 Task: Create a sub task Design and Implement Solution for the task  Create a new online platform for online meditation and mindfulness sessions in the project BrightWorks , assign it to team member softage.2@softage.net and update the status of the sub task to  At Risk , set the priority of the sub task to Medium
Action: Mouse moved to (447, 226)
Screenshot: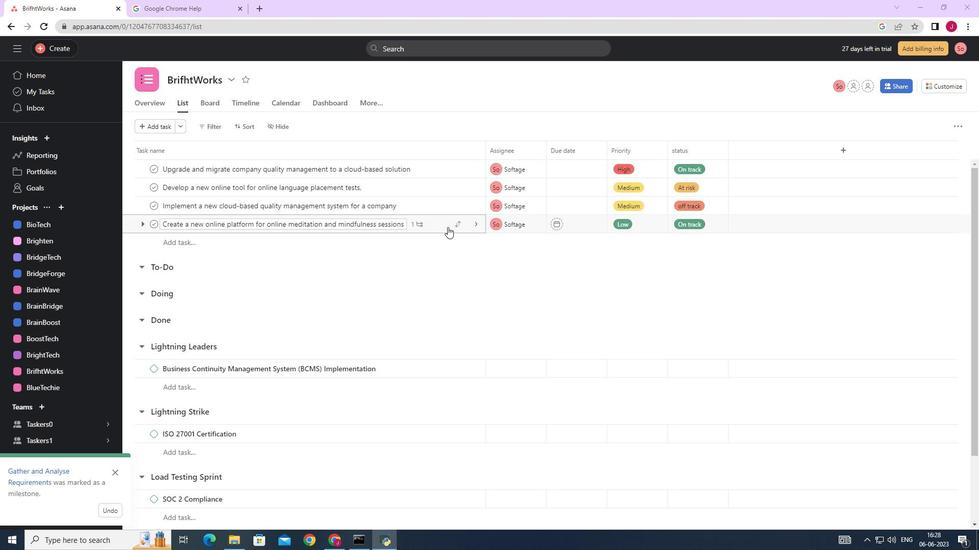 
Action: Mouse pressed left at (447, 226)
Screenshot: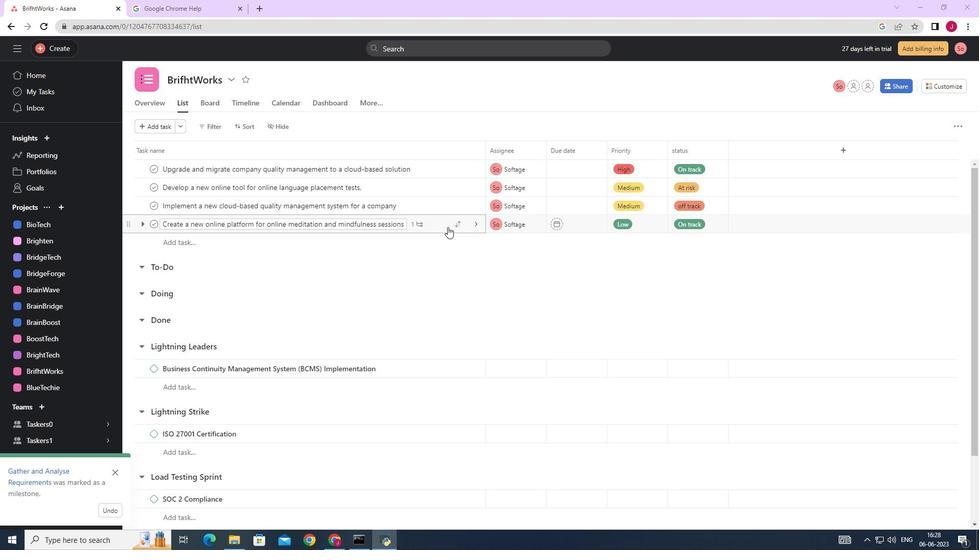 
Action: Mouse moved to (766, 314)
Screenshot: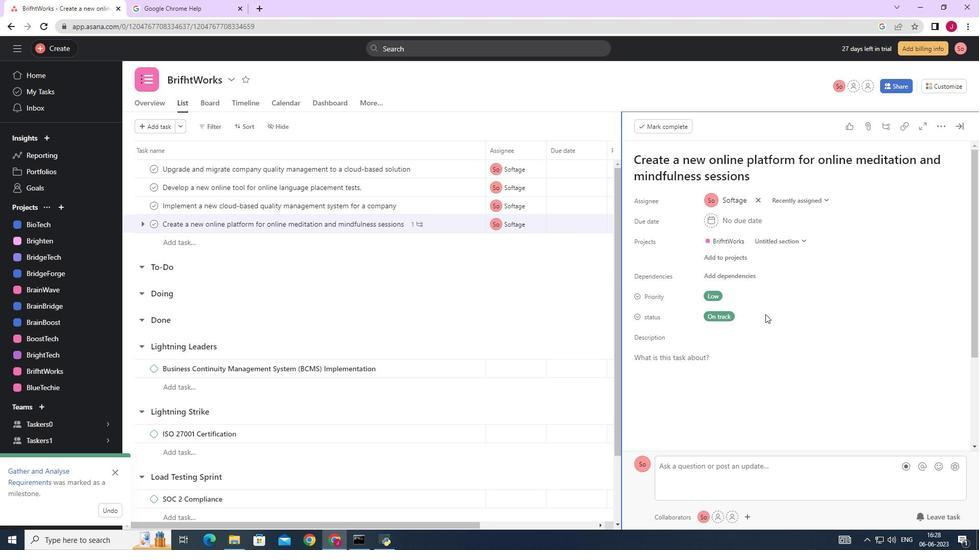 
Action: Mouse scrolled (766, 314) with delta (0, 0)
Screenshot: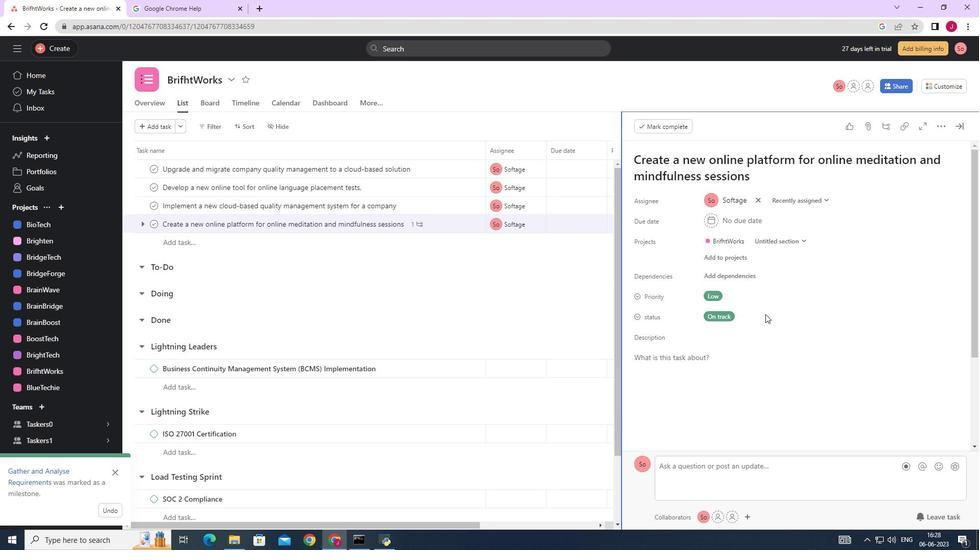 
Action: Mouse scrolled (766, 314) with delta (0, 0)
Screenshot: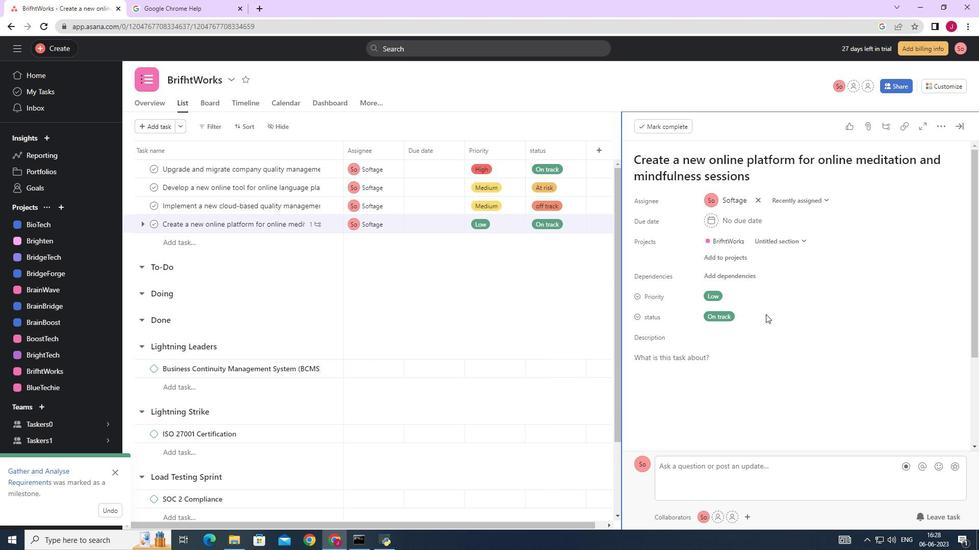 
Action: Mouse scrolled (766, 314) with delta (0, 0)
Screenshot: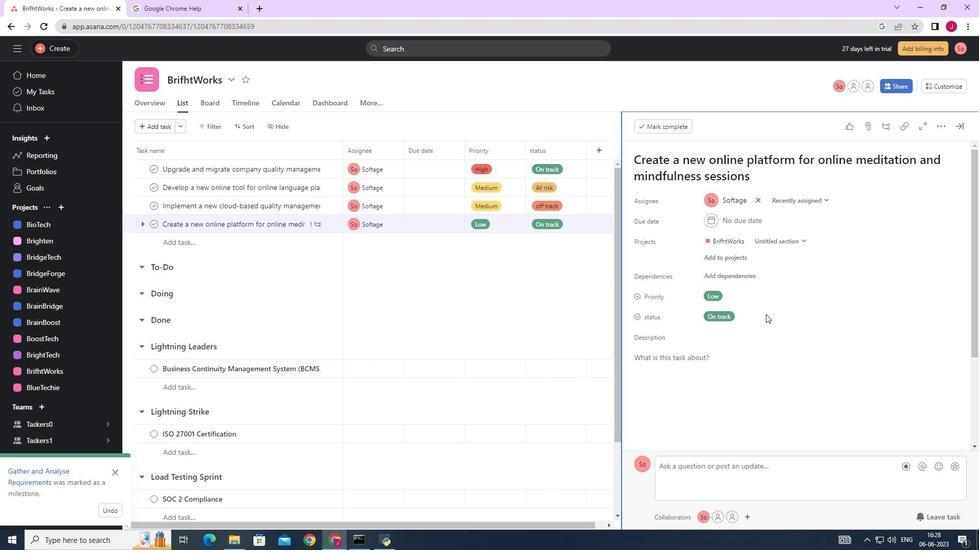 
Action: Mouse scrolled (766, 314) with delta (0, 0)
Screenshot: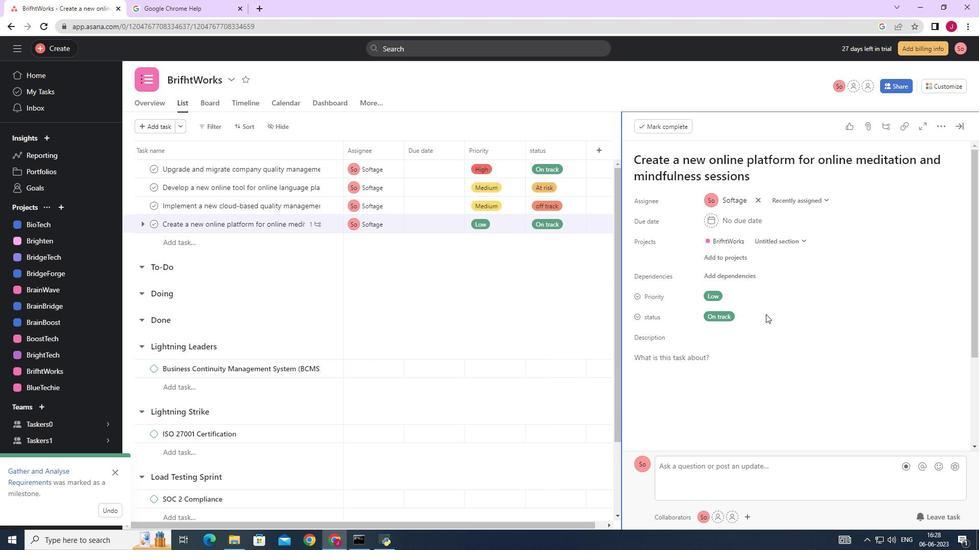 
Action: Mouse scrolled (766, 314) with delta (0, 0)
Screenshot: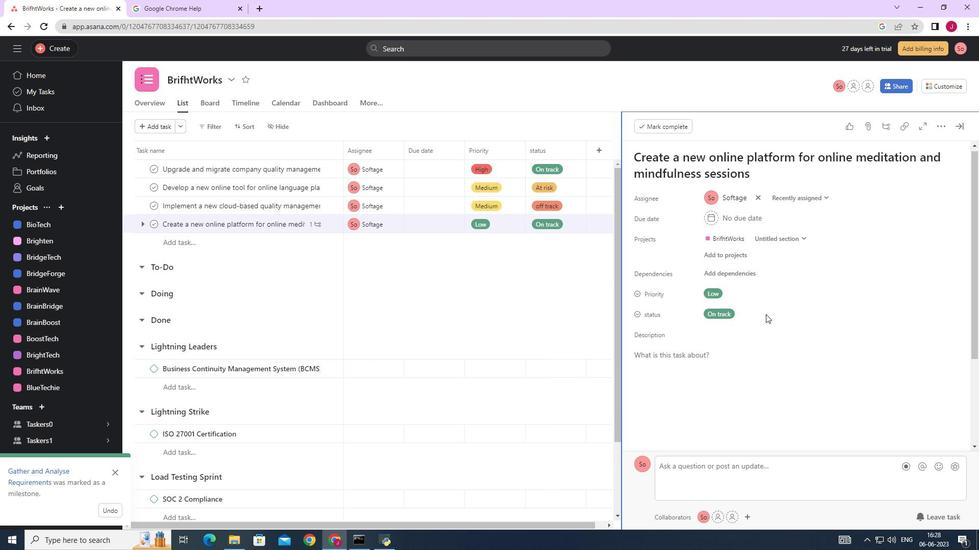 
Action: Mouse moved to (662, 373)
Screenshot: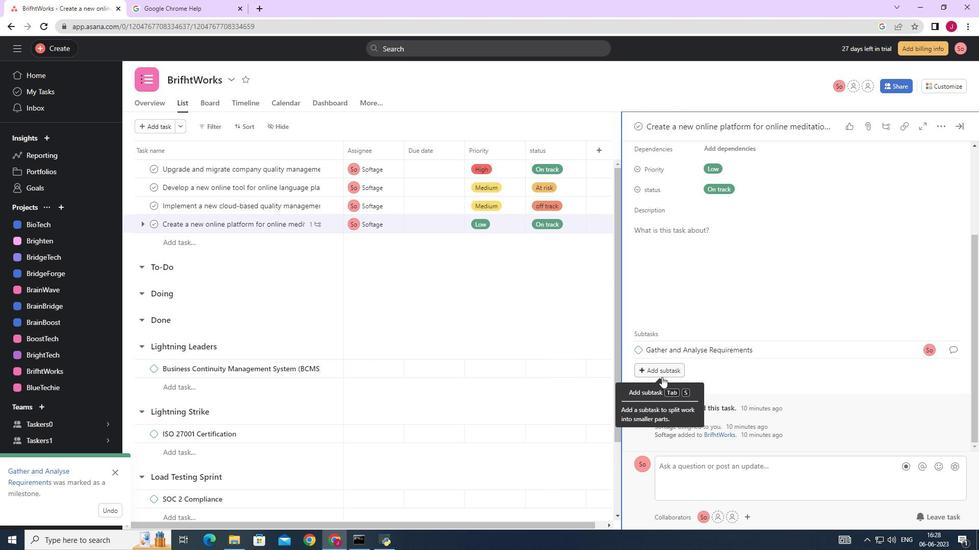 
Action: Mouse pressed left at (662, 373)
Screenshot: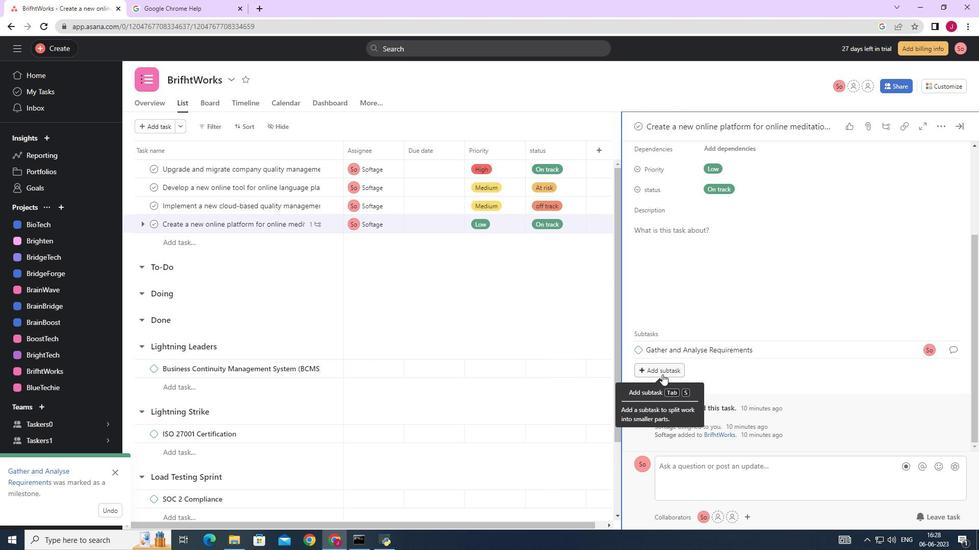 
Action: Mouse moved to (663, 373)
Screenshot: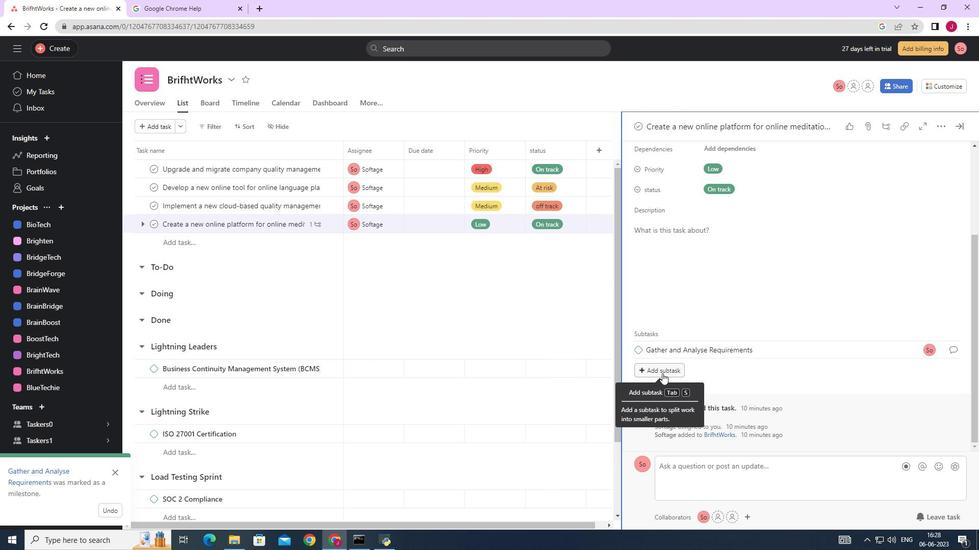 
Action: Key pressed <Key.caps_lock>D<Key.caps_lock>esign<Key.space>and<Key.space><Key.caps_lock>I<Key.caps_lock>mplement<Key.space><Key.caps_lock>S<Key.caps_lock>olution
Screenshot: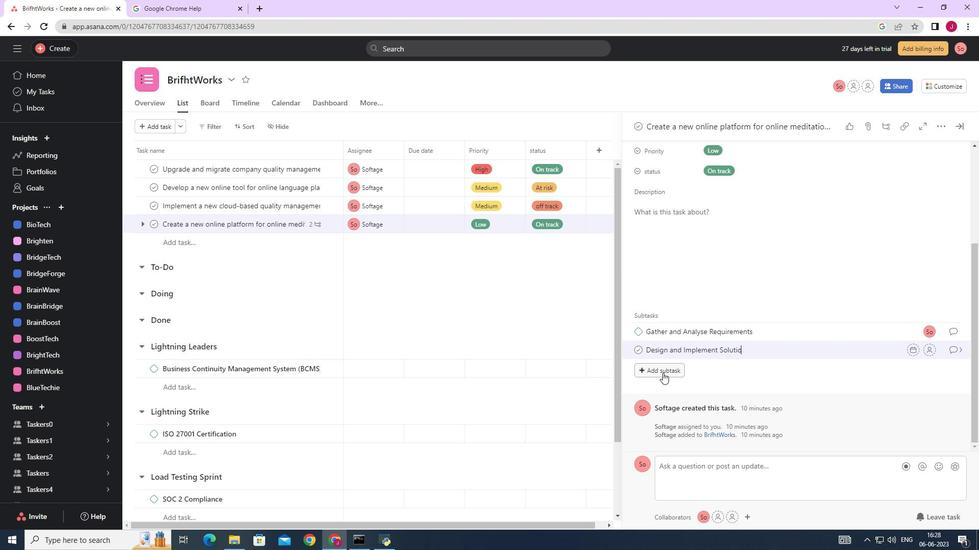 
Action: Mouse moved to (932, 349)
Screenshot: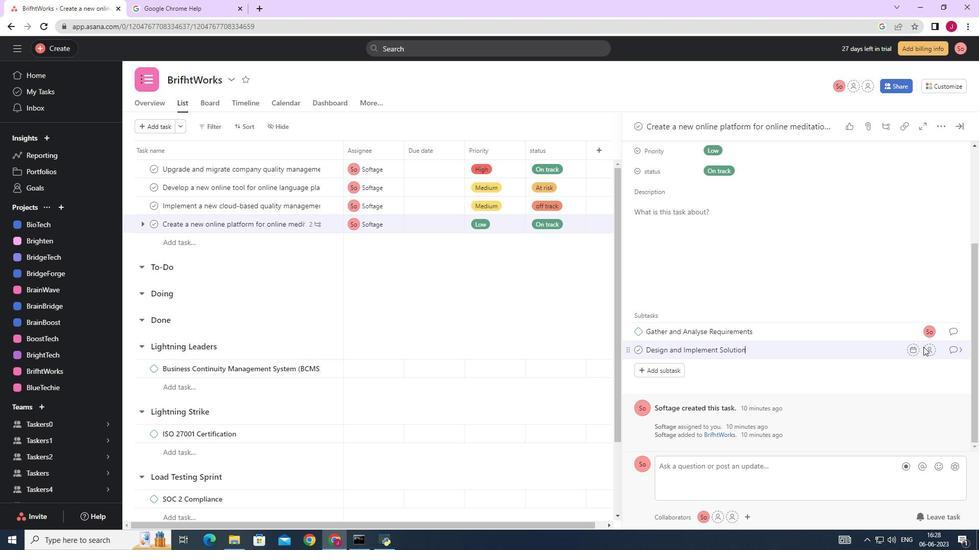
Action: Mouse pressed left at (932, 349)
Screenshot: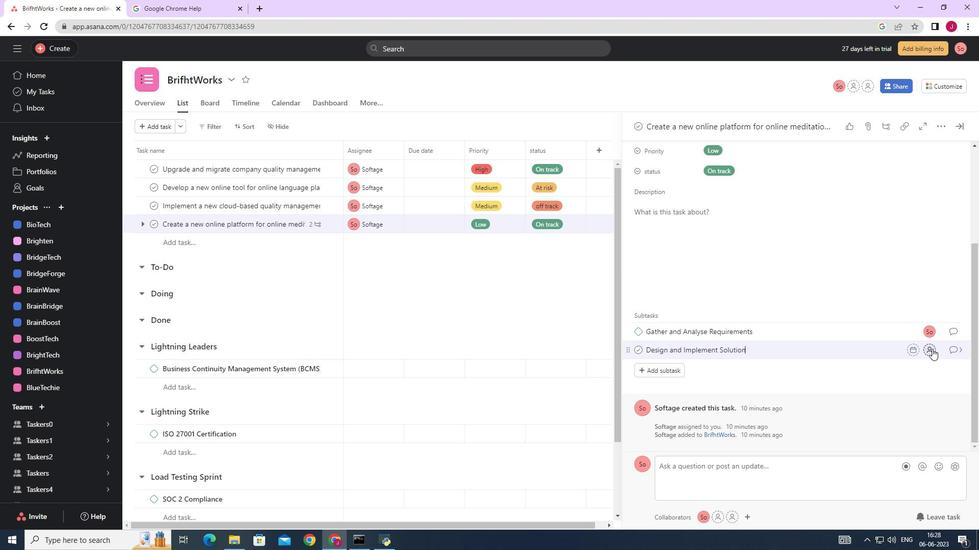 
Action: Mouse moved to (782, 392)
Screenshot: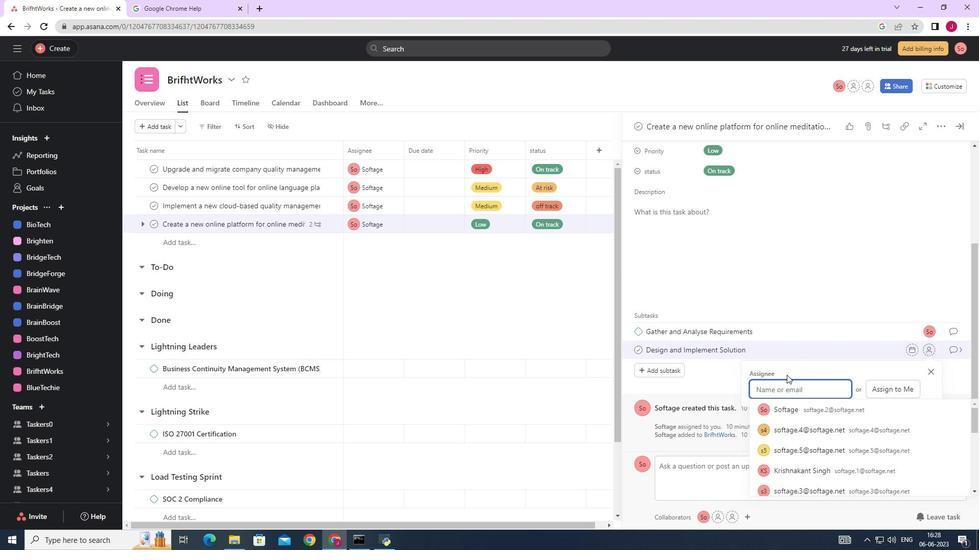 
Action: Key pressed softage.2
Screenshot: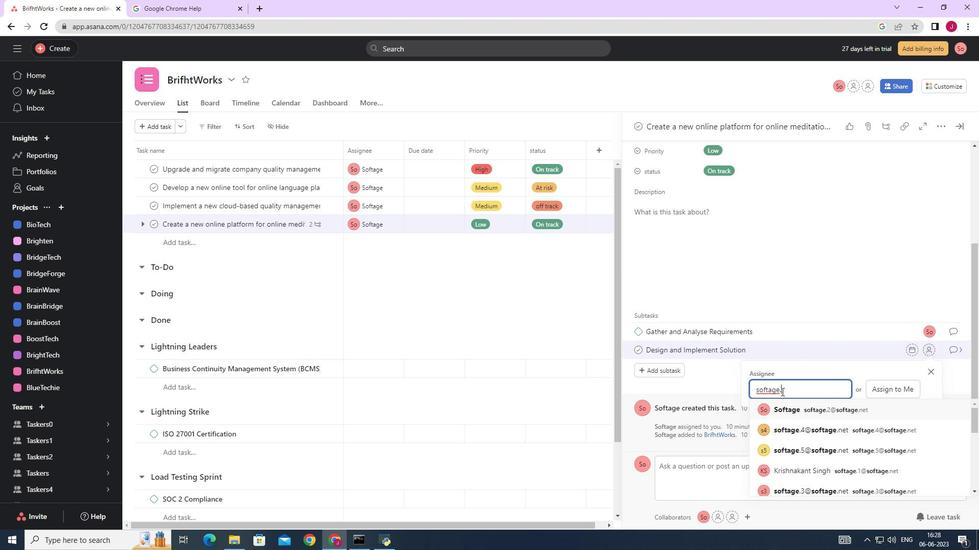 
Action: Mouse moved to (801, 412)
Screenshot: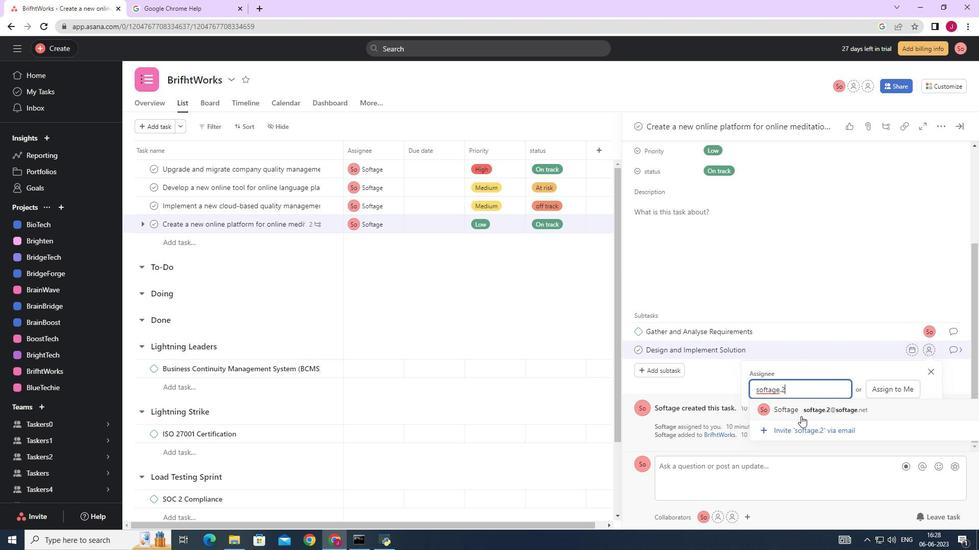 
Action: Mouse pressed left at (801, 412)
Screenshot: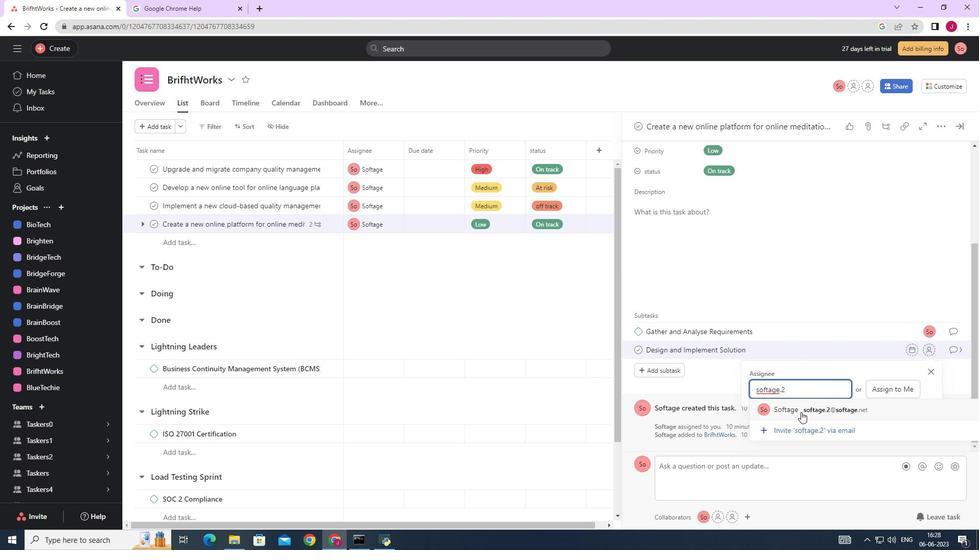 
Action: Mouse moved to (957, 351)
Screenshot: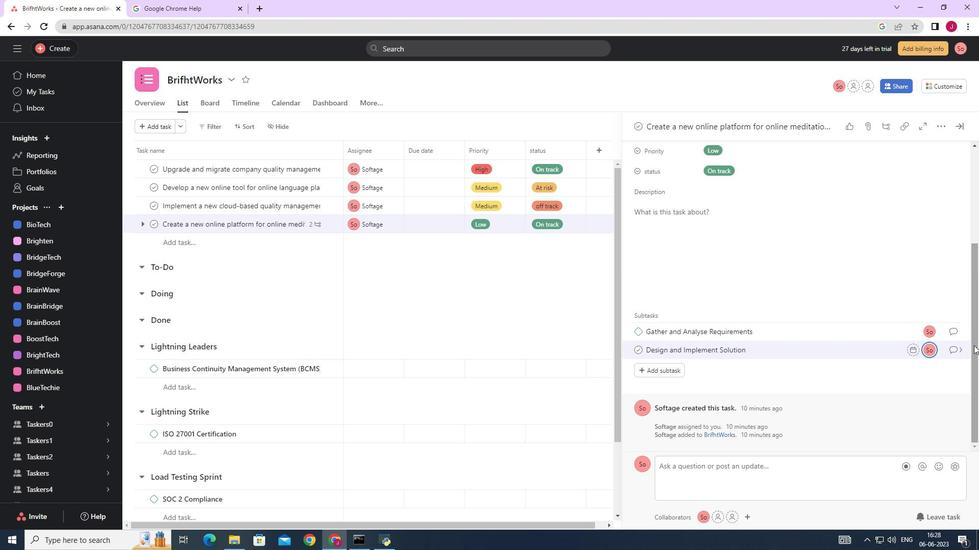 
Action: Mouse pressed left at (957, 351)
Screenshot: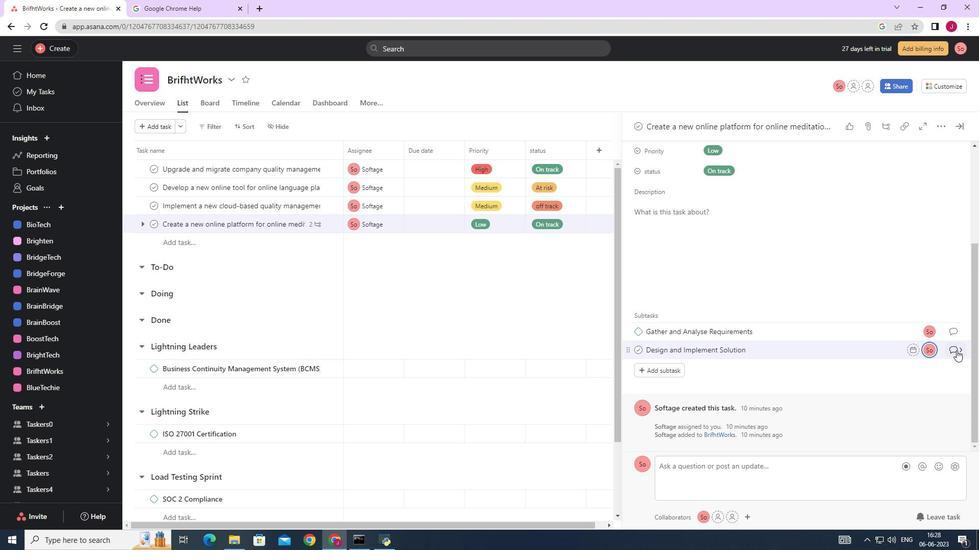 
Action: Mouse moved to (681, 266)
Screenshot: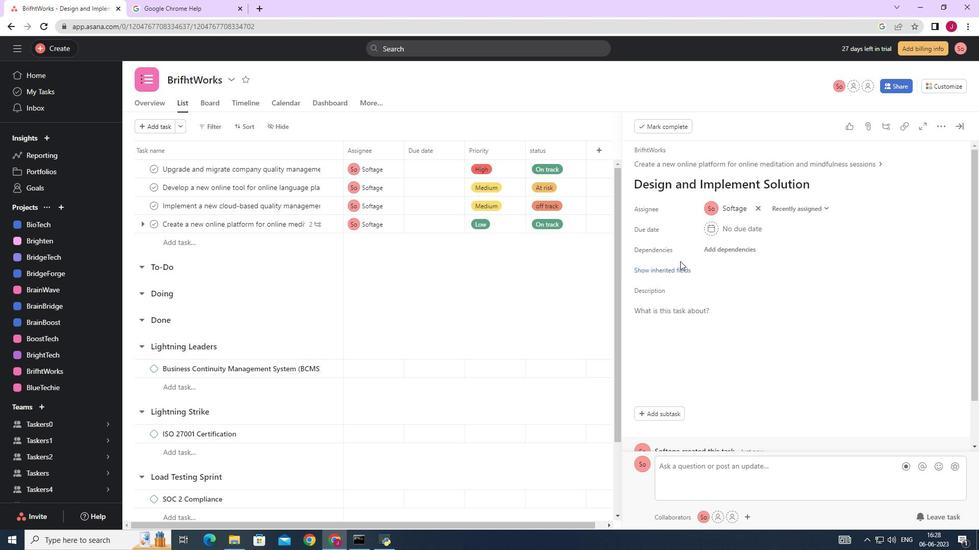 
Action: Mouse pressed left at (681, 266)
Screenshot: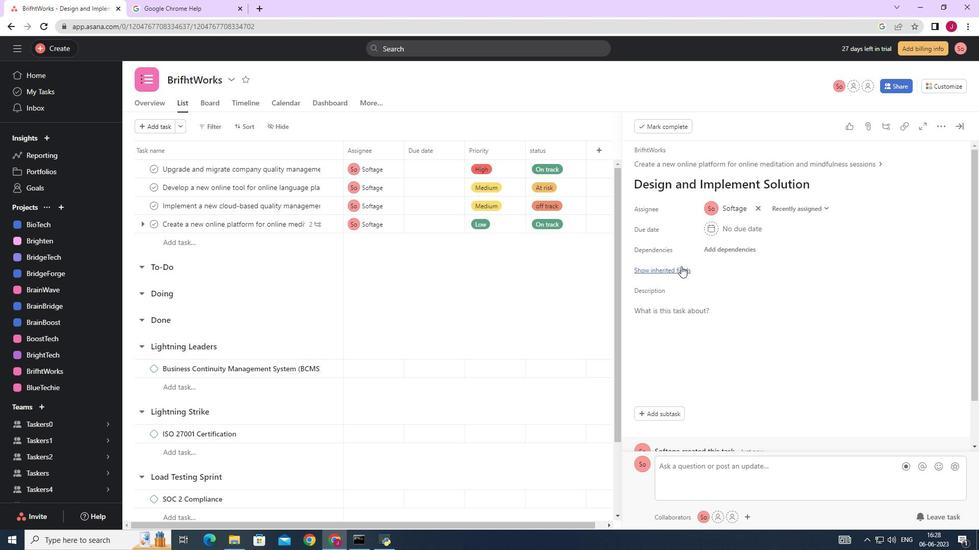 
Action: Mouse moved to (710, 289)
Screenshot: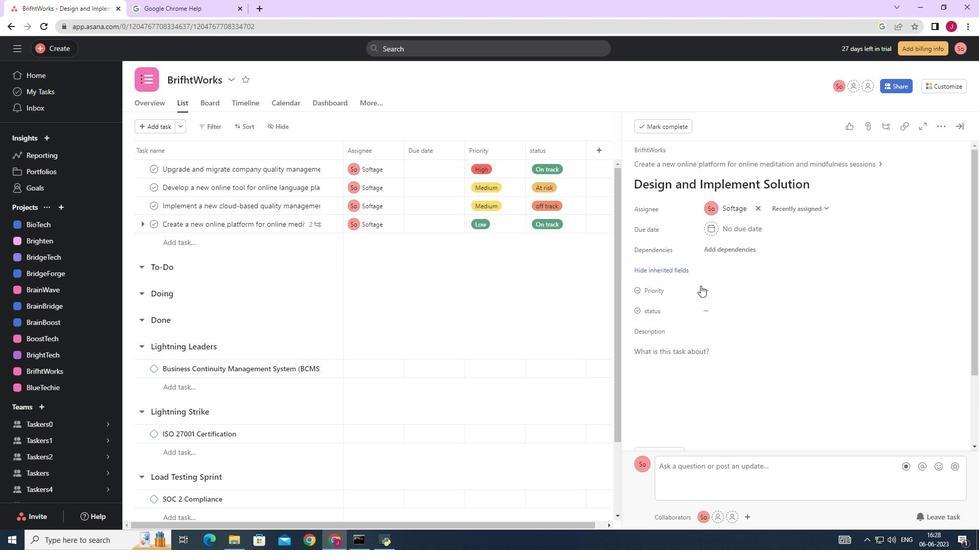
Action: Mouse pressed left at (710, 289)
Screenshot: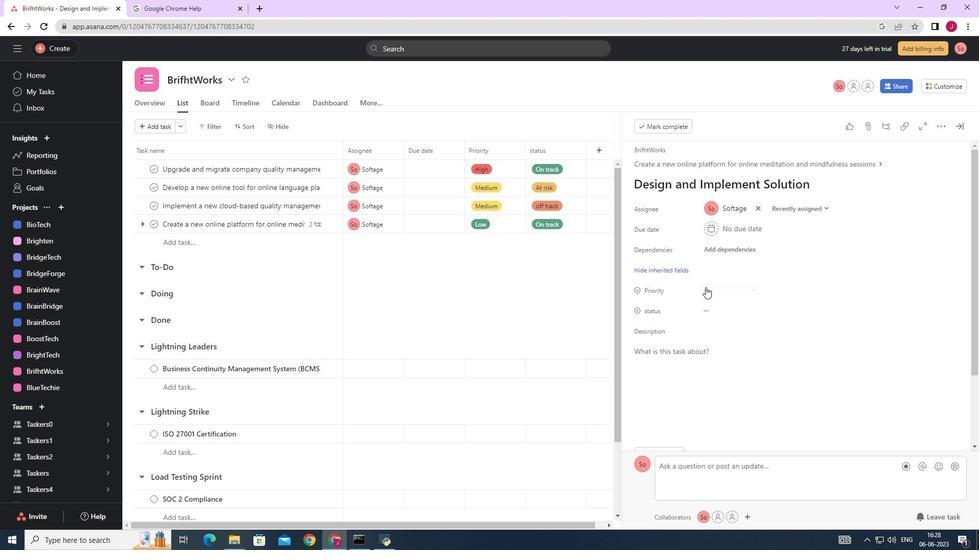 
Action: Mouse moved to (740, 343)
Screenshot: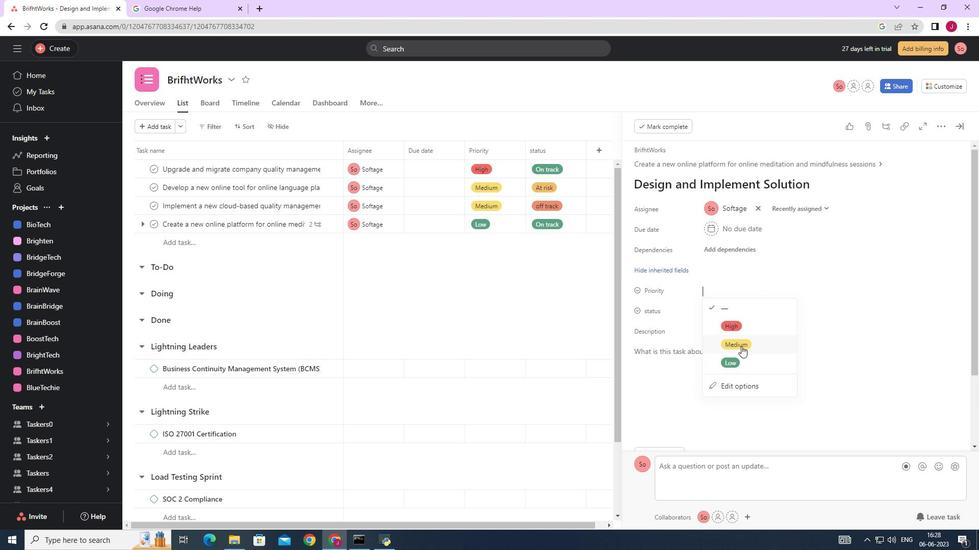 
Action: Mouse pressed left at (740, 343)
Screenshot: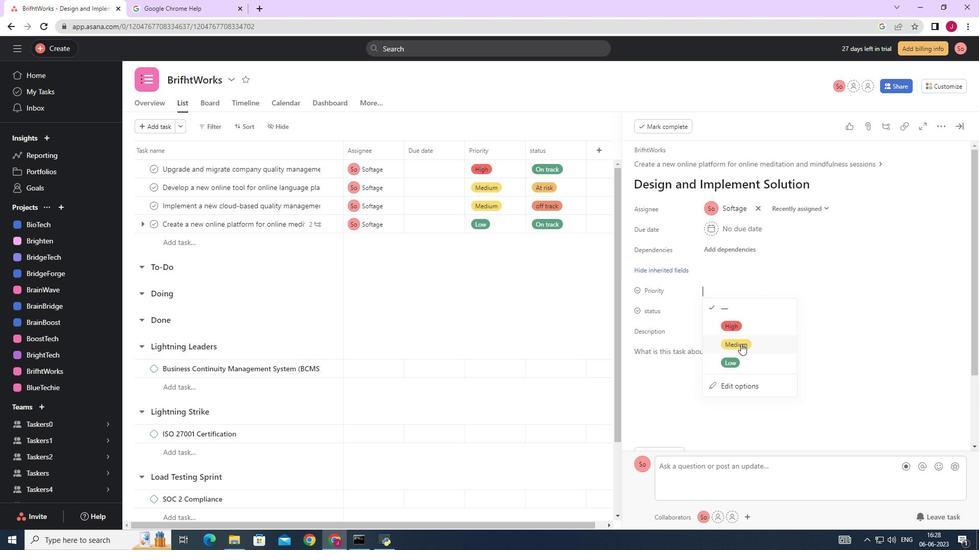 
Action: Mouse moved to (724, 310)
Screenshot: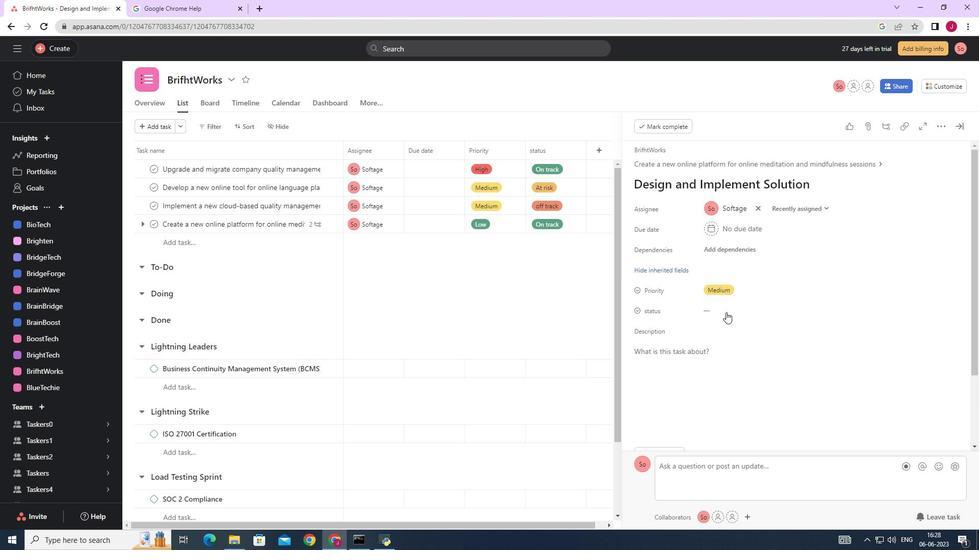 
Action: Mouse pressed left at (724, 310)
Screenshot: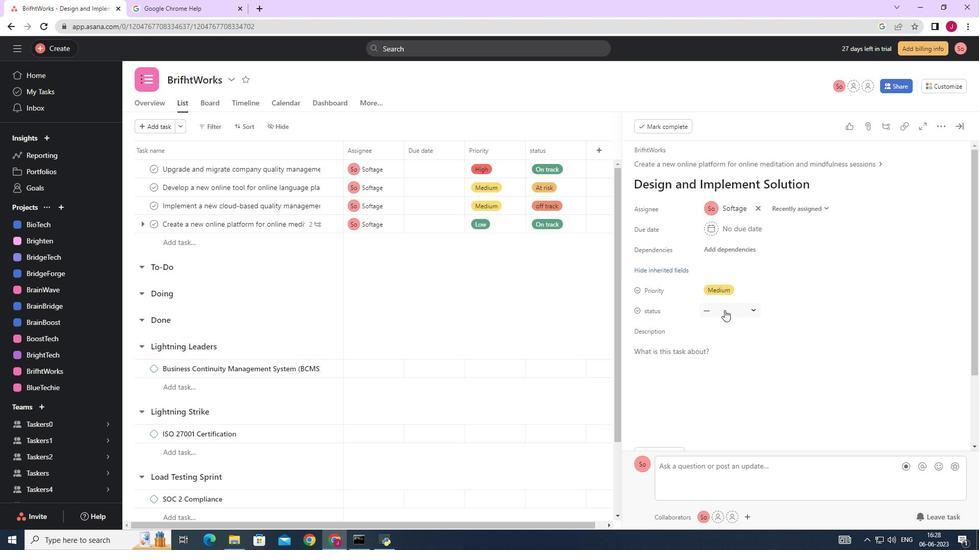 
Action: Mouse moved to (728, 388)
Screenshot: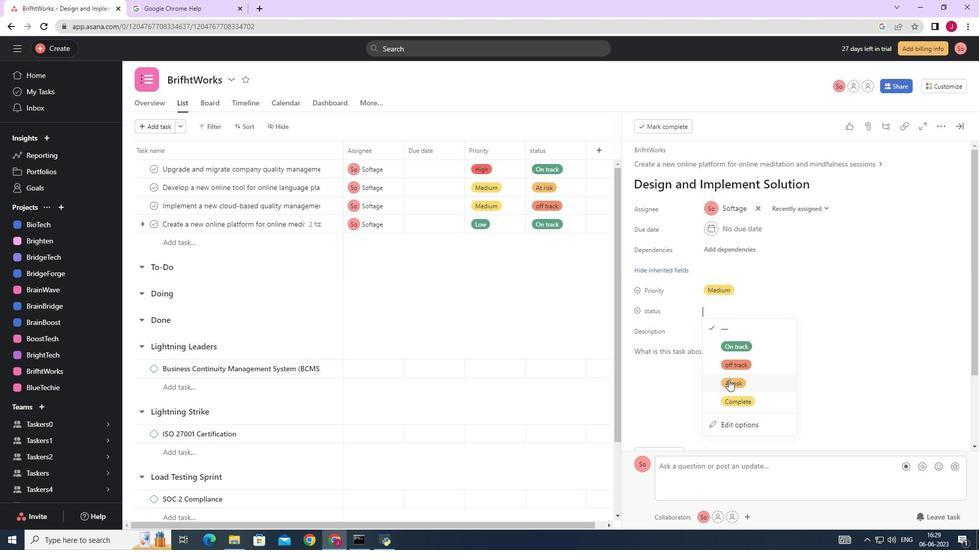 
Action: Mouse pressed left at (728, 388)
Screenshot: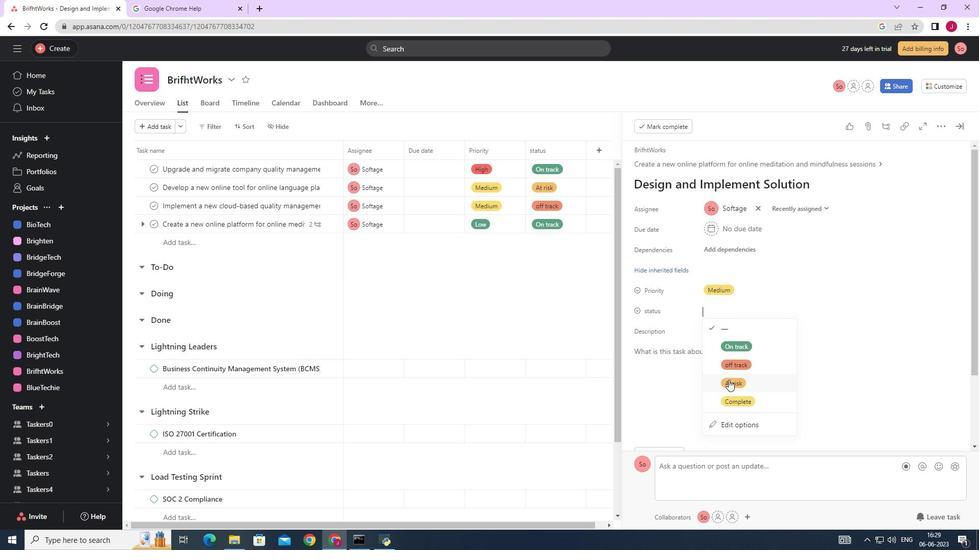 
Action: Mouse moved to (959, 126)
Screenshot: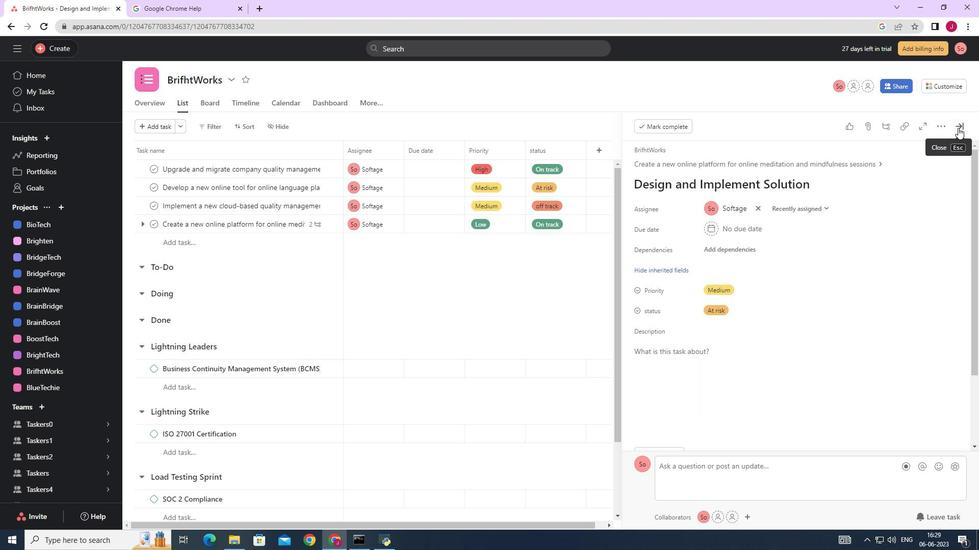 
Action: Mouse pressed left at (959, 126)
Screenshot: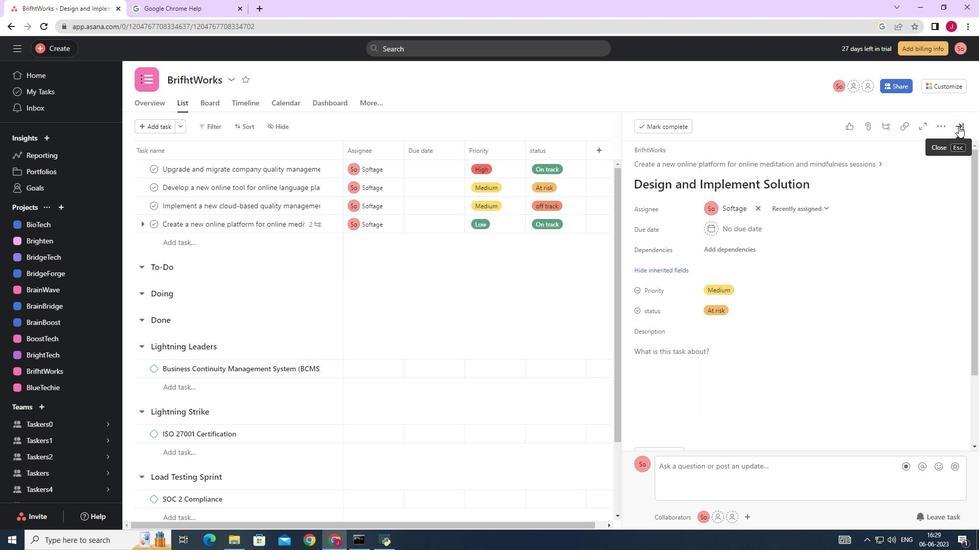 
Action: Mouse moved to (699, 247)
Screenshot: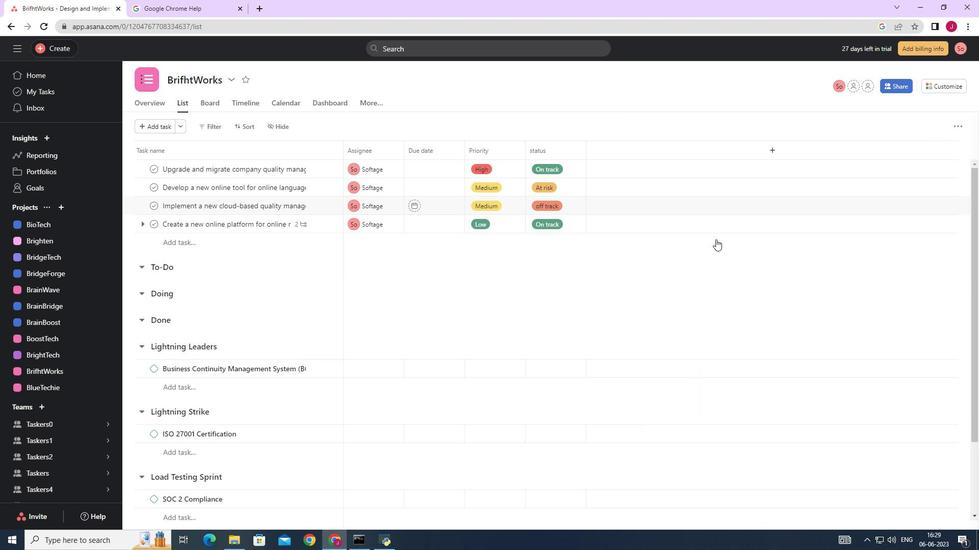 
